 Task: Show the Credit in Actions Trailer
Action: Mouse pressed left at (83, 61)
Screenshot: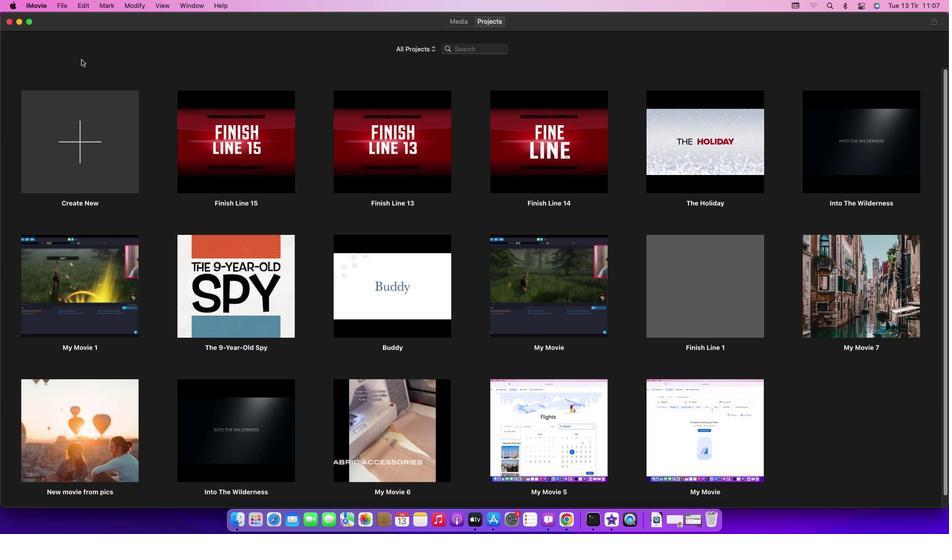 
Action: Mouse moved to (66, 11)
Screenshot: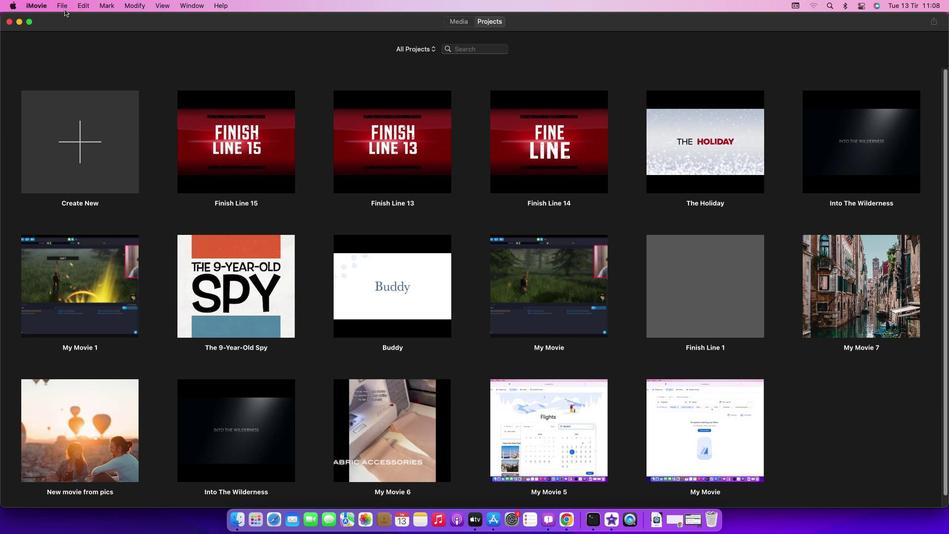 
Action: Mouse pressed left at (66, 11)
Screenshot: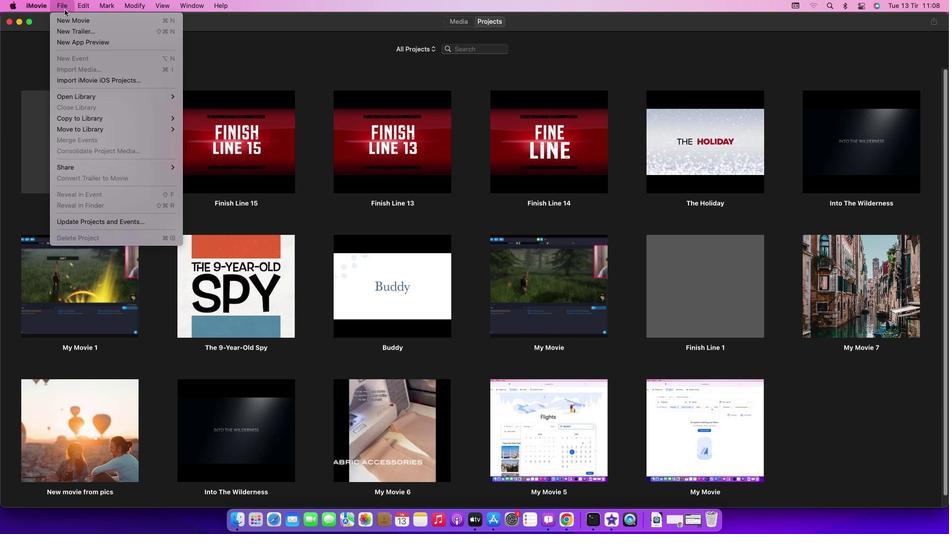 
Action: Mouse moved to (79, 37)
Screenshot: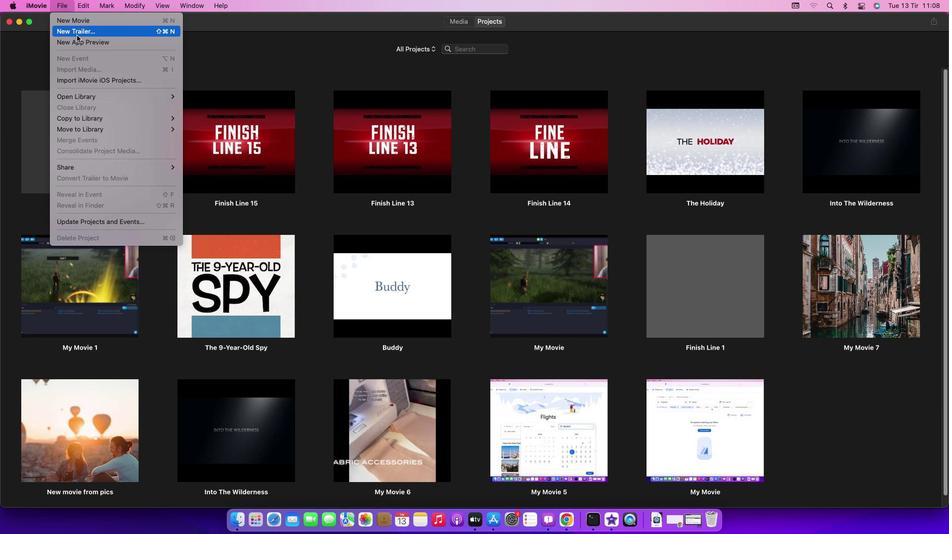 
Action: Mouse pressed left at (79, 37)
Screenshot: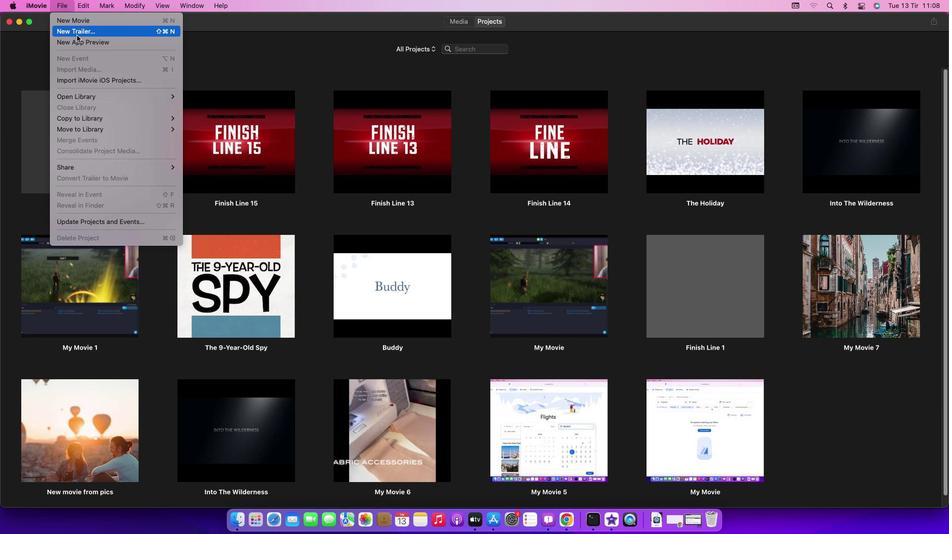 
Action: Mouse moved to (558, 286)
Screenshot: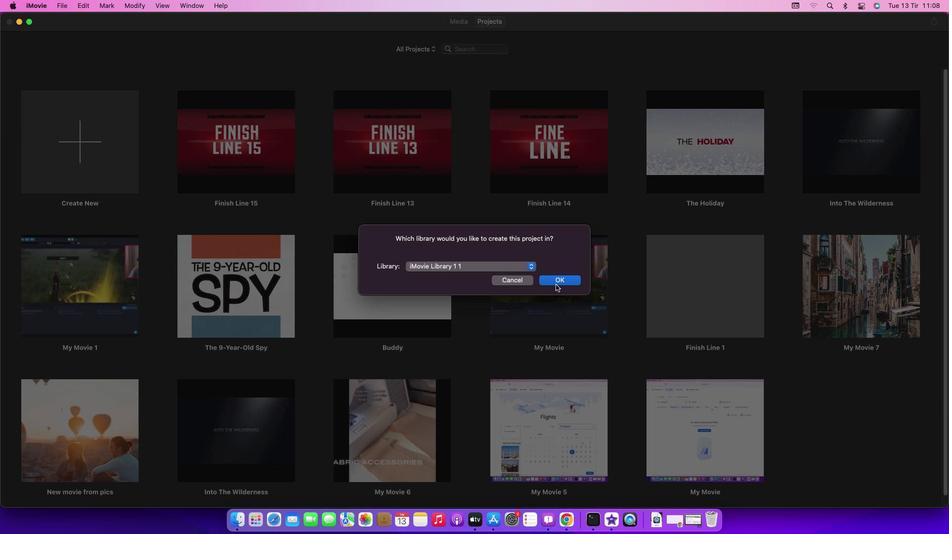 
Action: Mouse pressed left at (558, 286)
Screenshot: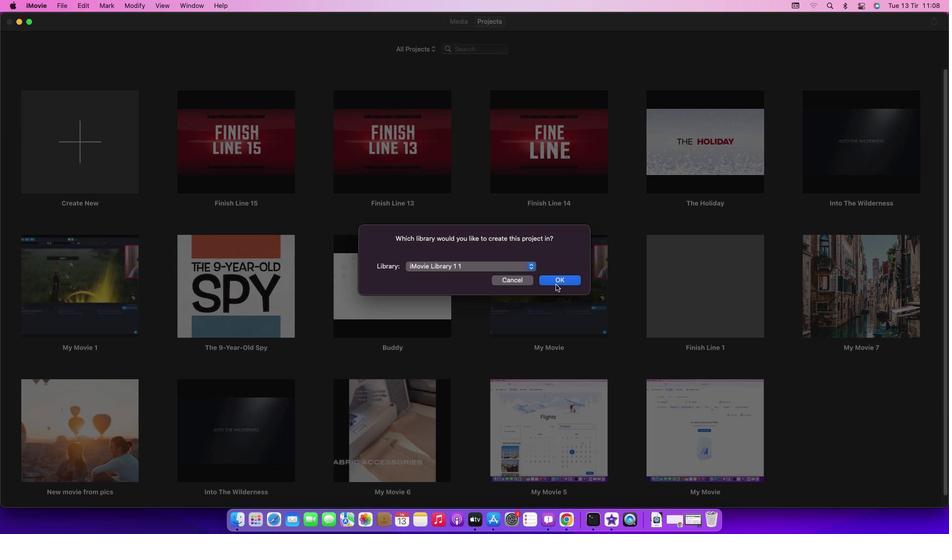 
Action: Mouse moved to (327, 219)
Screenshot: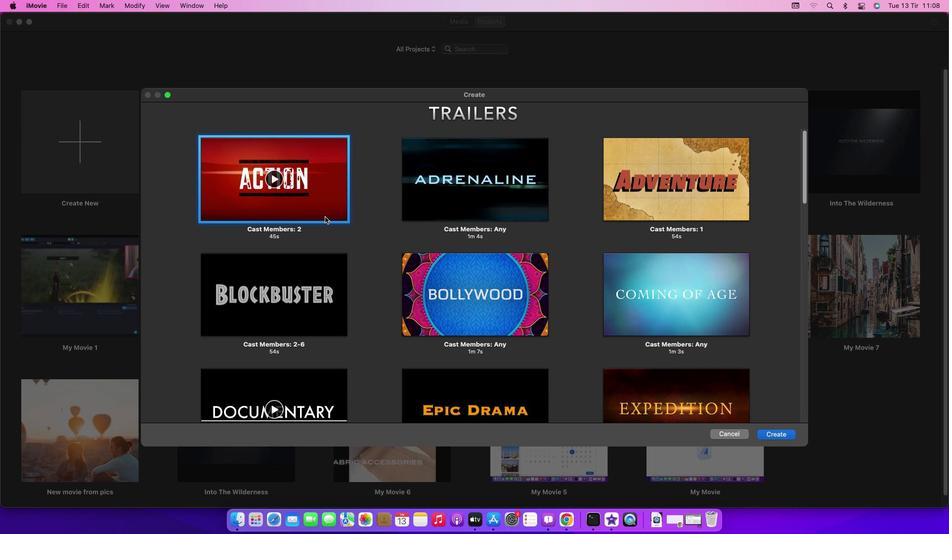 
Action: Mouse pressed left at (327, 219)
Screenshot: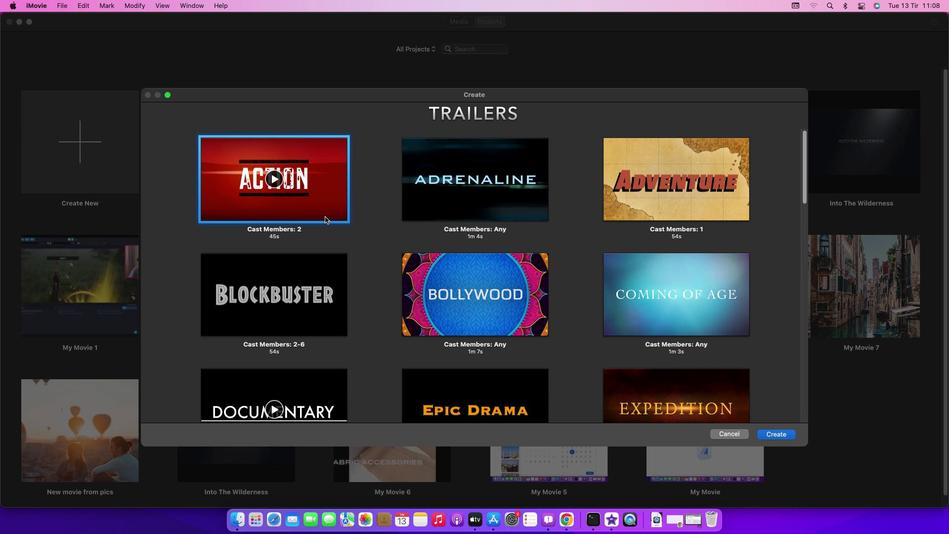 
Action: Mouse moved to (777, 439)
Screenshot: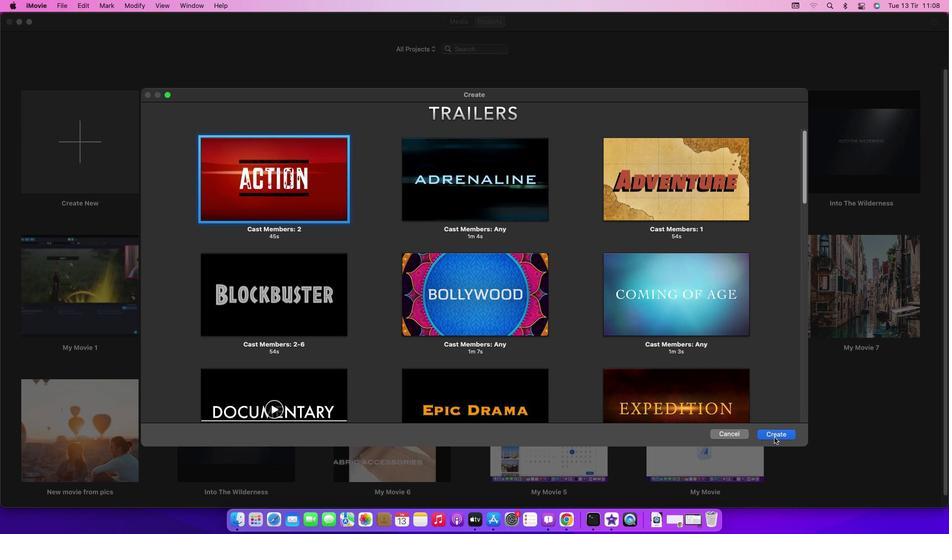 
Action: Mouse pressed left at (777, 439)
Screenshot: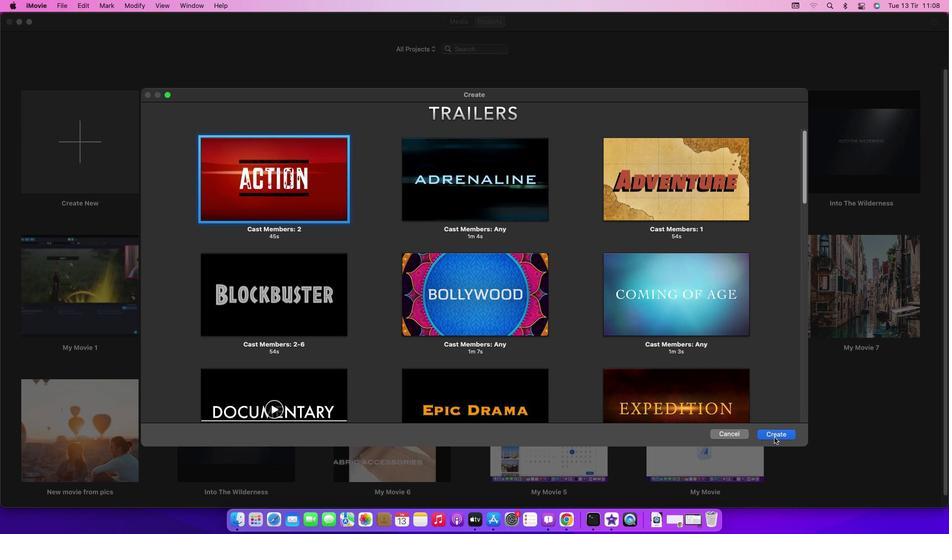 
Action: Mouse moved to (478, 294)
Screenshot: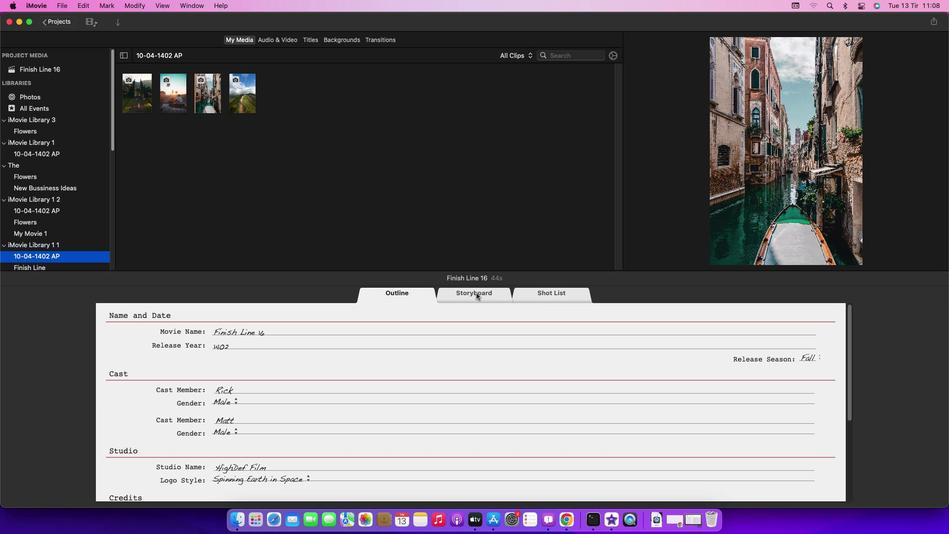 
Action: Mouse pressed left at (478, 294)
Screenshot: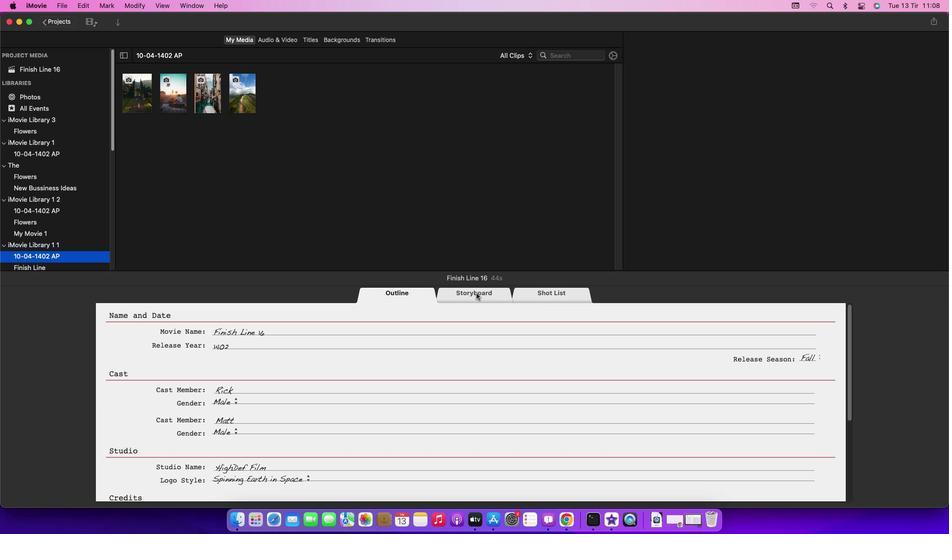 
Action: Mouse moved to (371, 411)
Screenshot: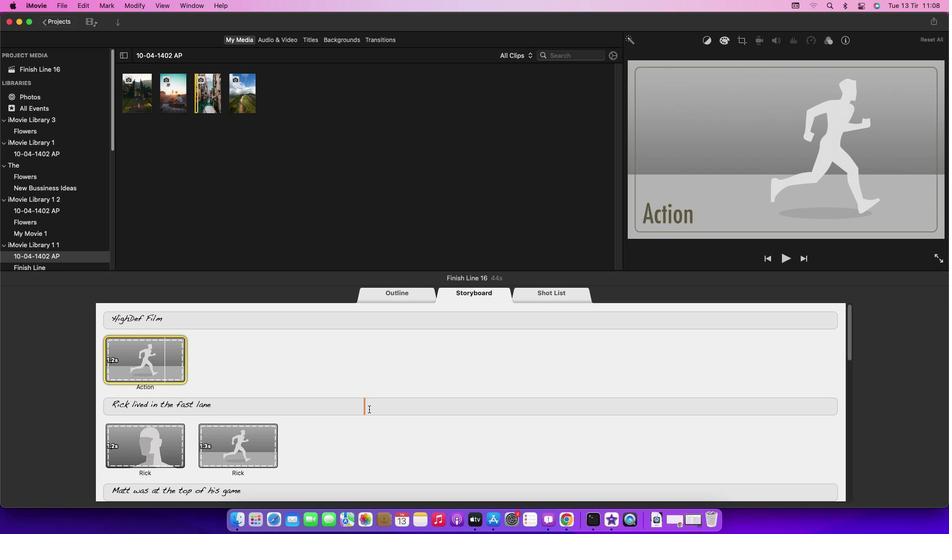 
Action: Mouse scrolled (371, 411) with delta (1, 1)
Screenshot: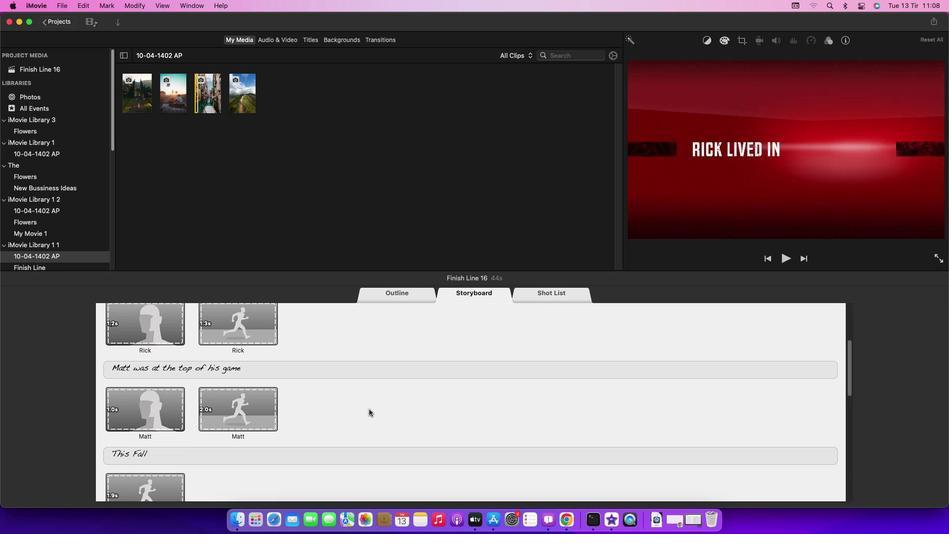 
Action: Mouse scrolled (371, 411) with delta (1, 1)
Screenshot: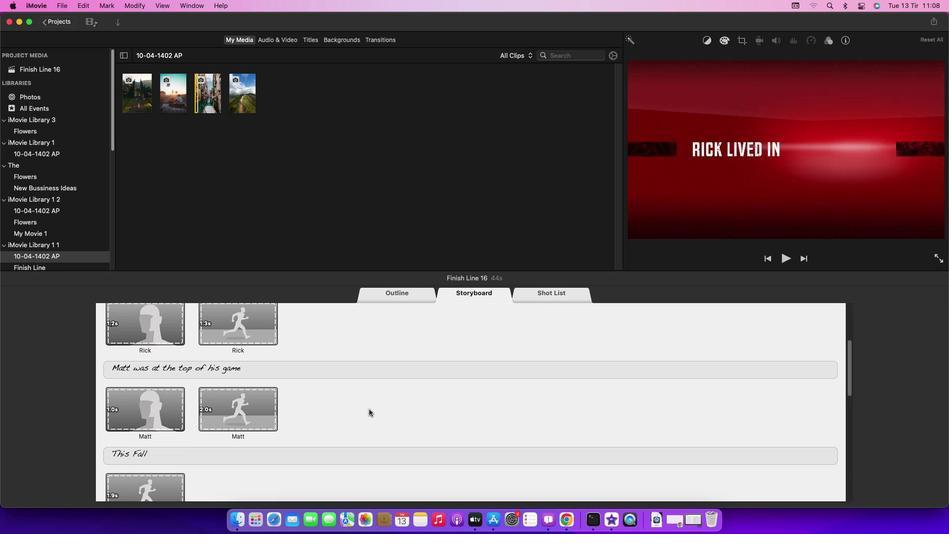 
Action: Mouse scrolled (371, 411) with delta (1, 0)
Screenshot: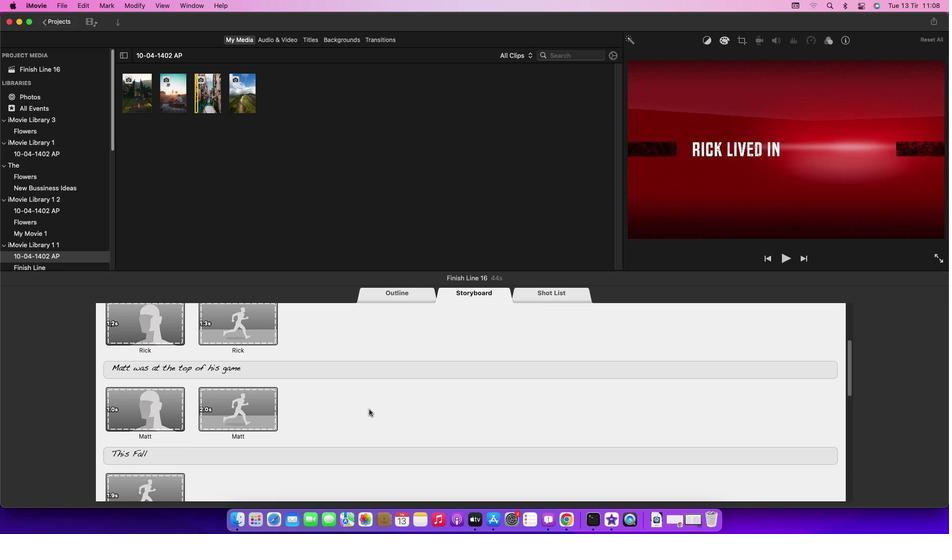 
Action: Mouse scrolled (371, 411) with delta (1, 0)
Screenshot: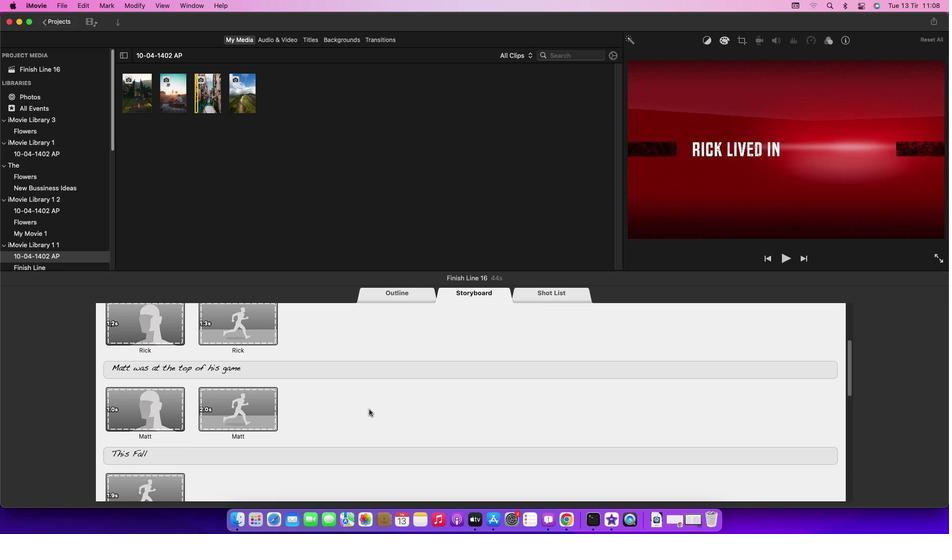 
Action: Mouse scrolled (371, 411) with delta (1, 0)
Screenshot: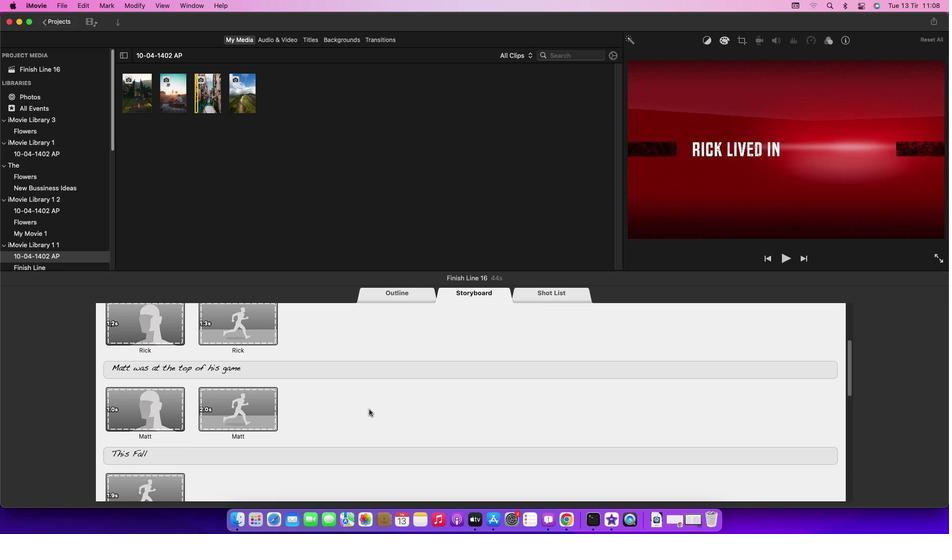 
Action: Mouse scrolled (371, 411) with delta (1, 0)
Screenshot: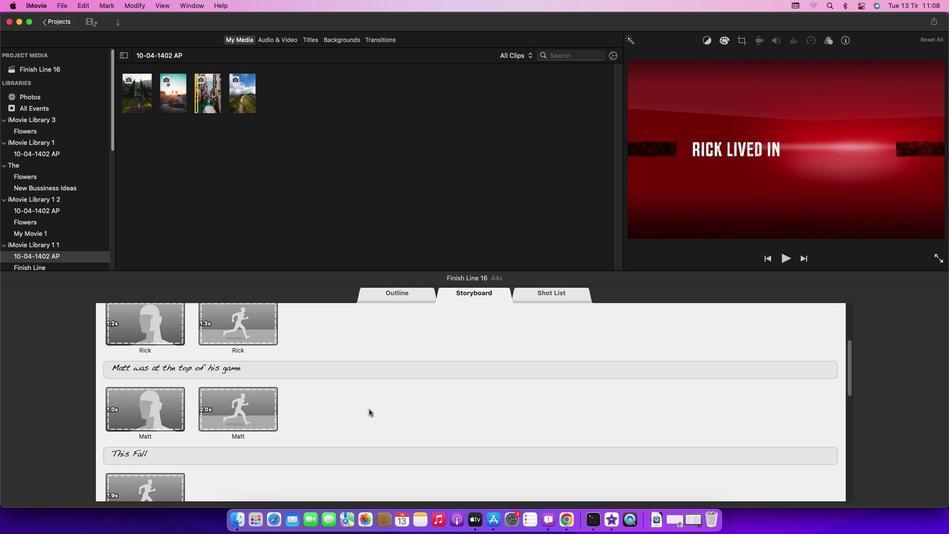 
Action: Mouse scrolled (371, 411) with delta (1, 1)
Screenshot: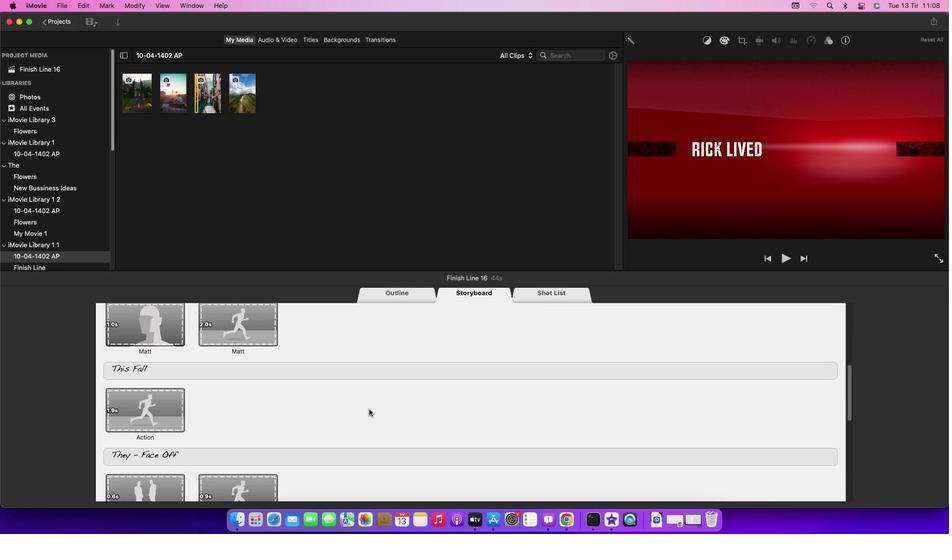 
Action: Mouse scrolled (371, 411) with delta (1, 1)
Screenshot: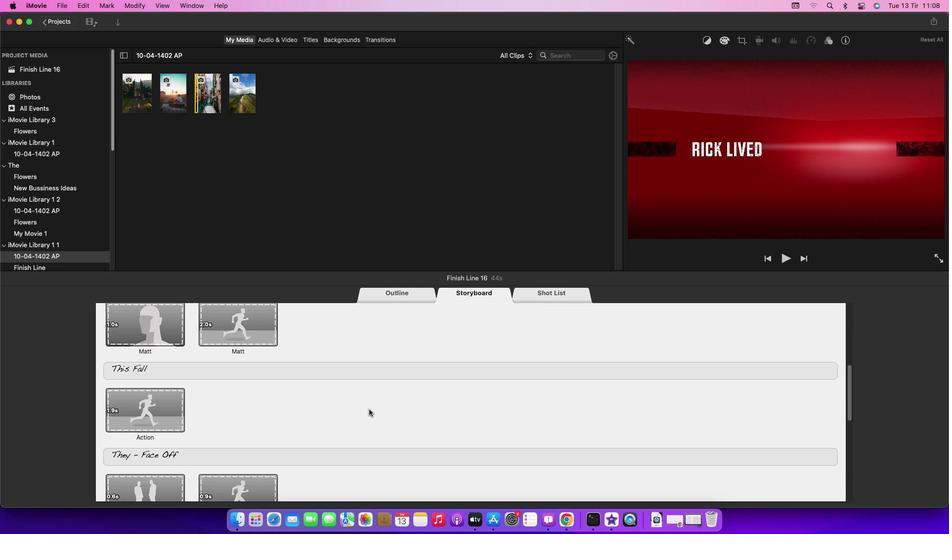 
Action: Mouse scrolled (371, 411) with delta (1, 0)
Screenshot: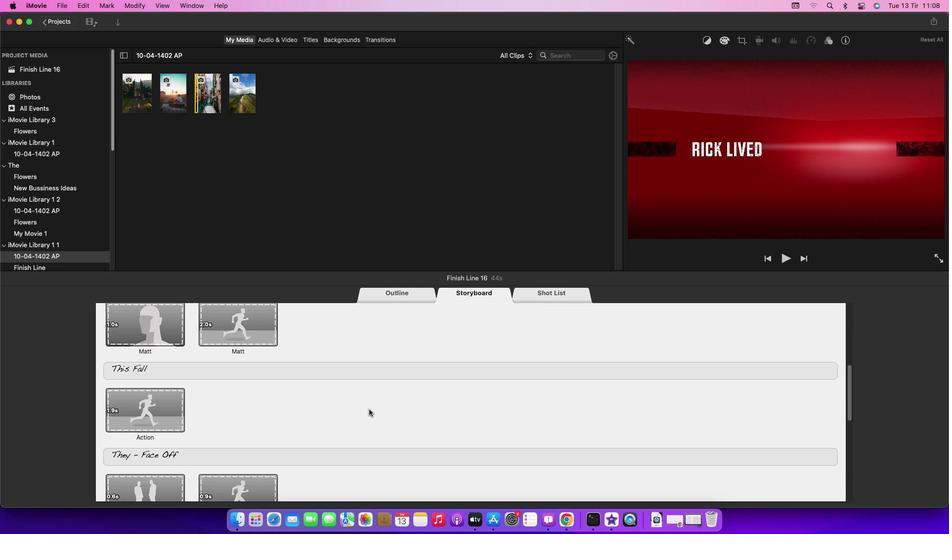
Action: Mouse scrolled (371, 411) with delta (1, 0)
Screenshot: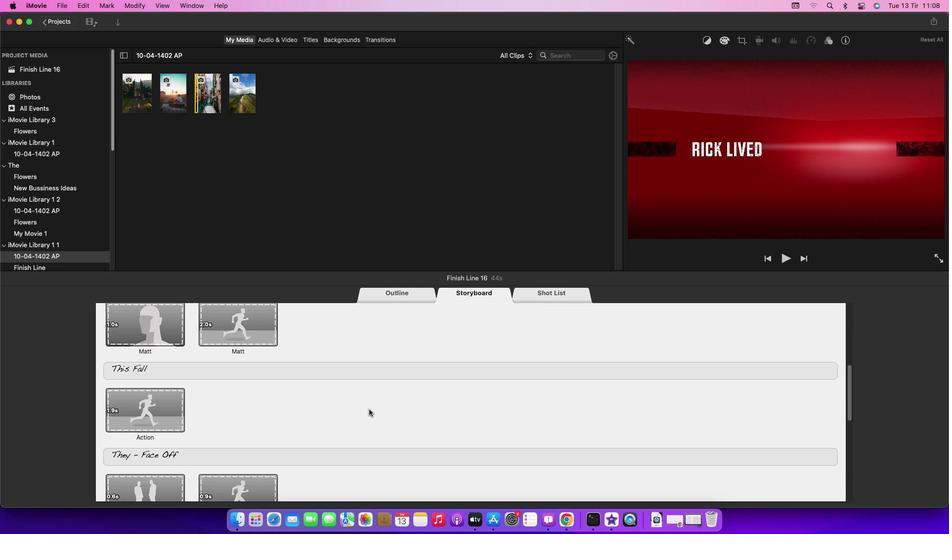 
Action: Mouse scrolled (371, 411) with delta (1, 0)
Screenshot: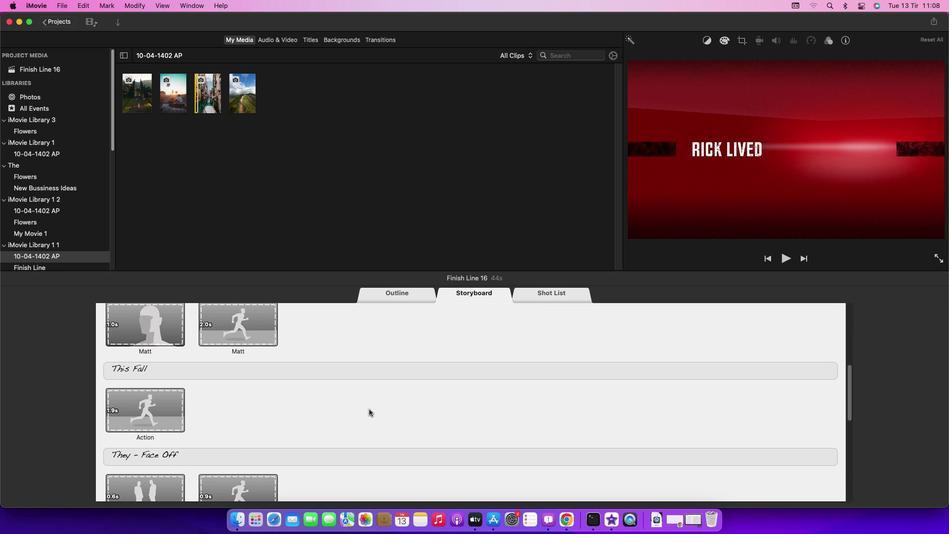 
Action: Mouse scrolled (371, 411) with delta (1, 1)
Screenshot: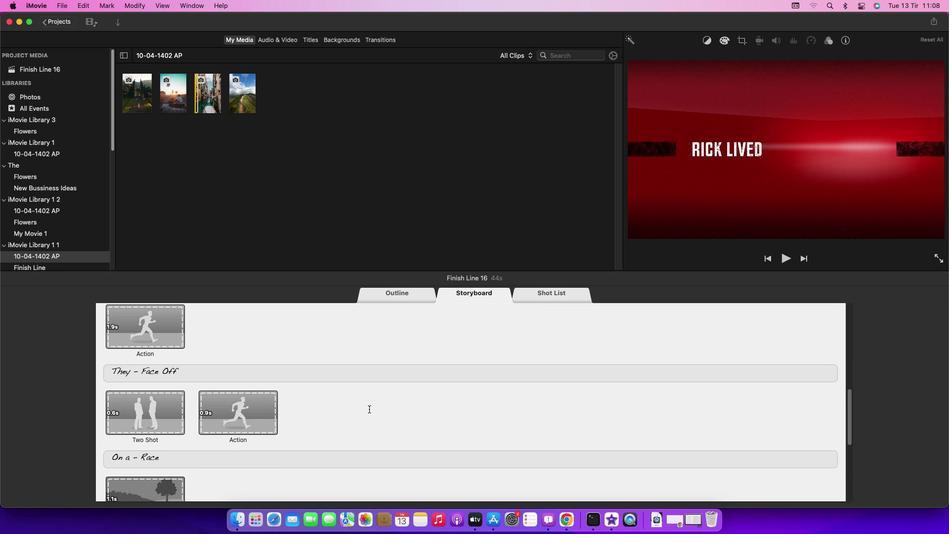 
Action: Mouse scrolled (371, 411) with delta (1, 1)
Screenshot: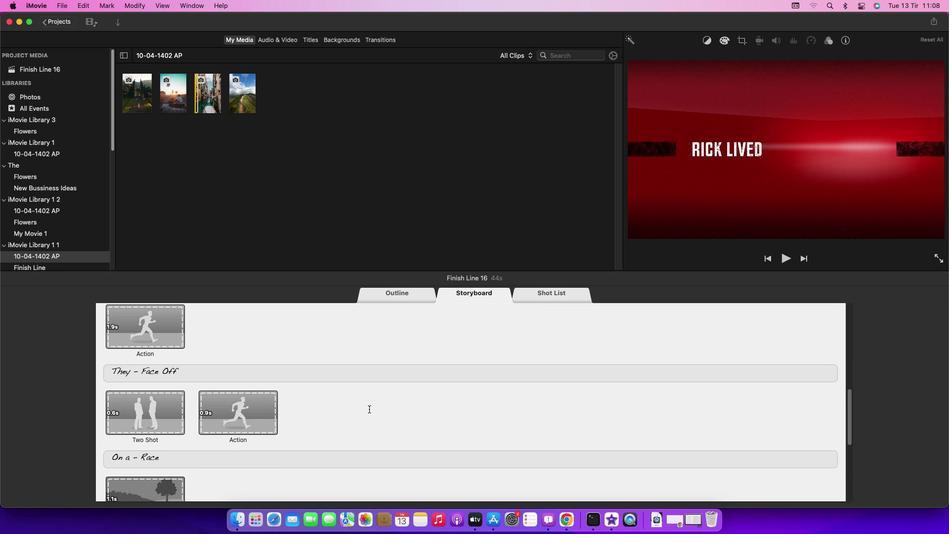 
Action: Mouse scrolled (371, 411) with delta (1, 0)
Screenshot: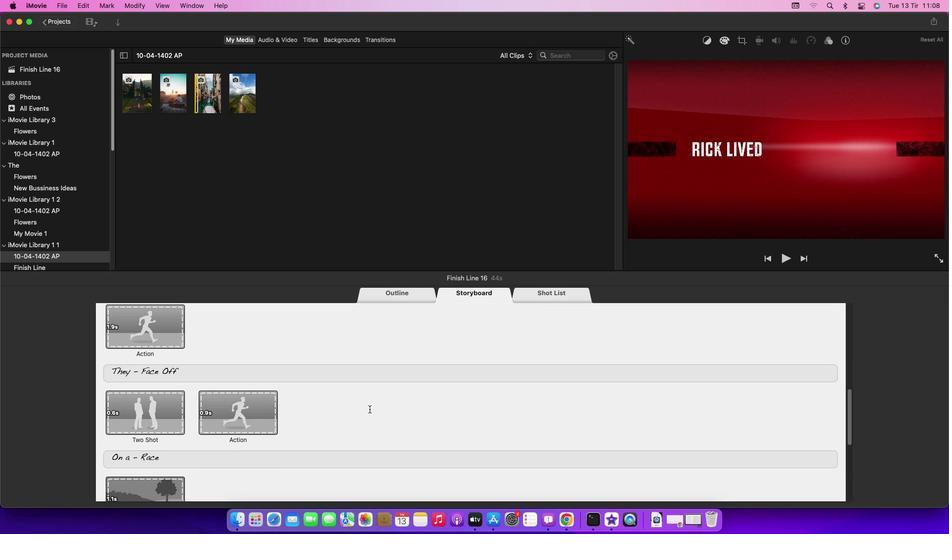 
Action: Mouse moved to (371, 411)
Screenshot: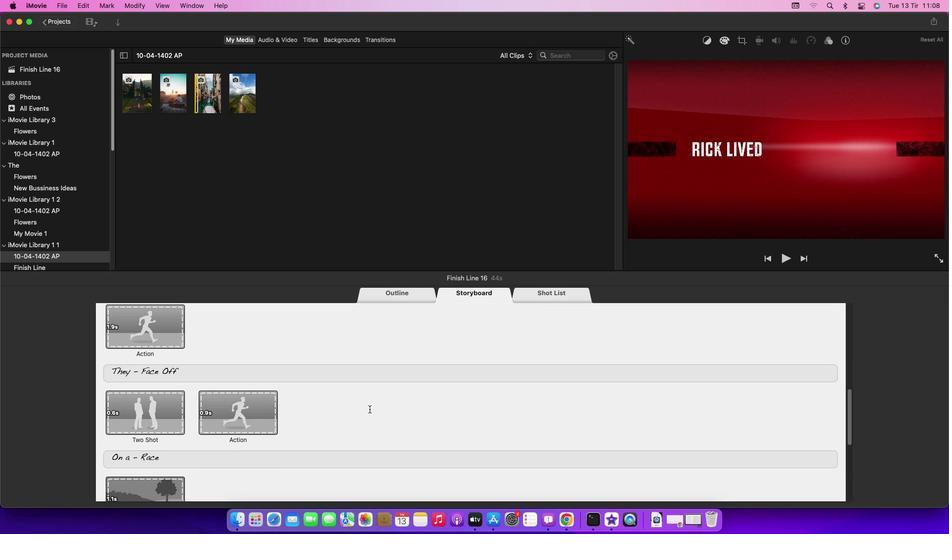 
Action: Mouse scrolled (371, 411) with delta (1, 0)
Screenshot: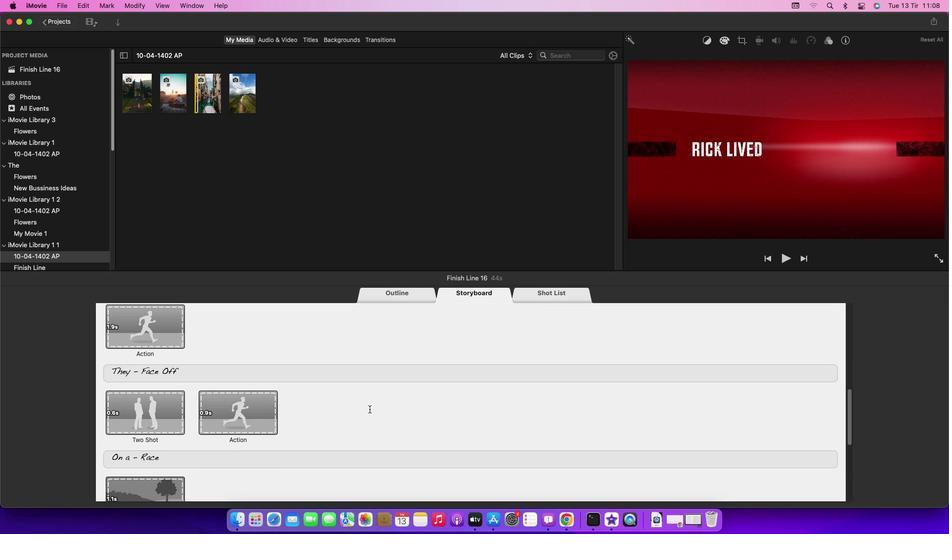 
Action: Mouse scrolled (371, 411) with delta (1, 0)
Screenshot: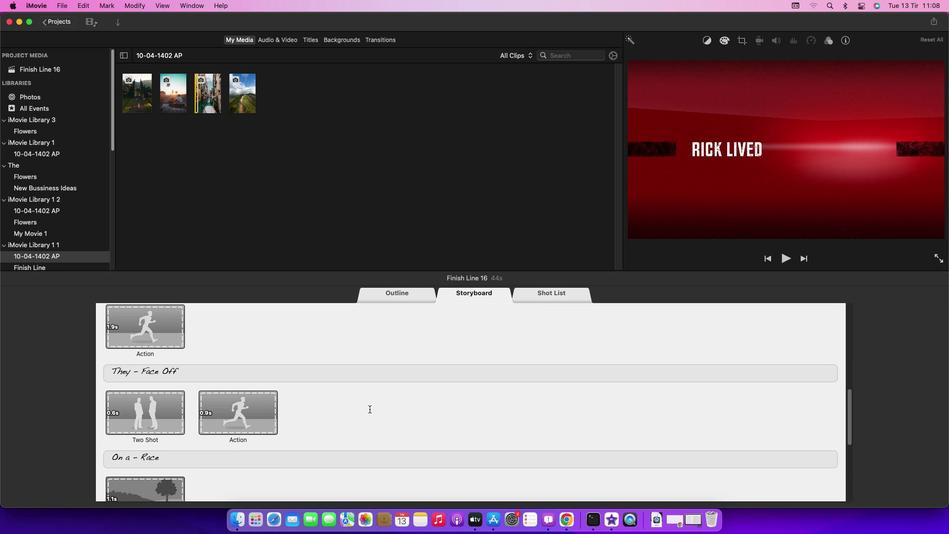 
Action: Mouse moved to (371, 411)
Screenshot: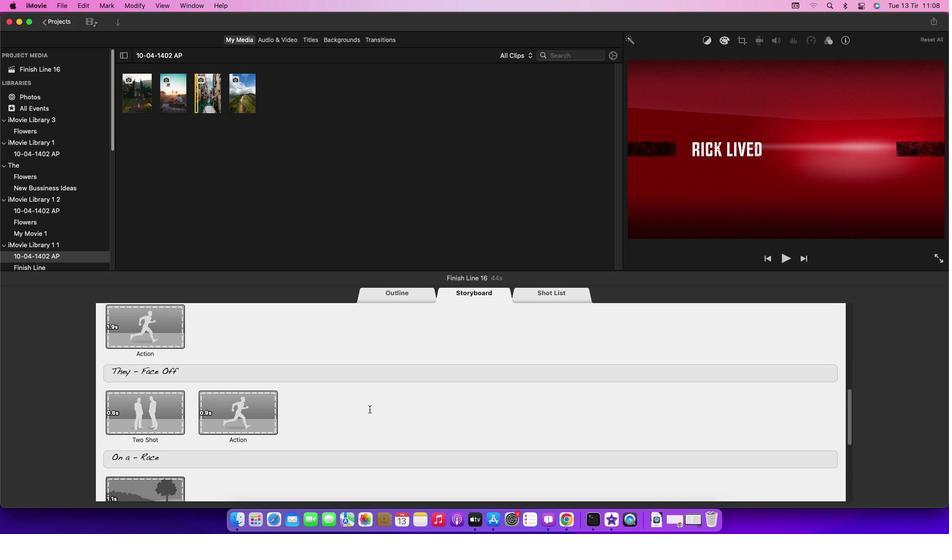 
Action: Mouse scrolled (371, 411) with delta (1, 1)
Screenshot: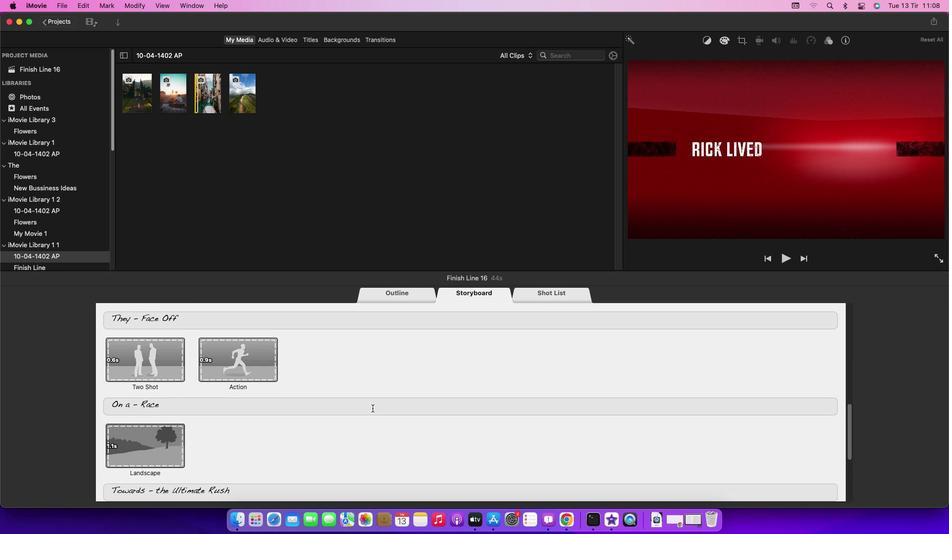 
Action: Mouse moved to (373, 410)
Screenshot: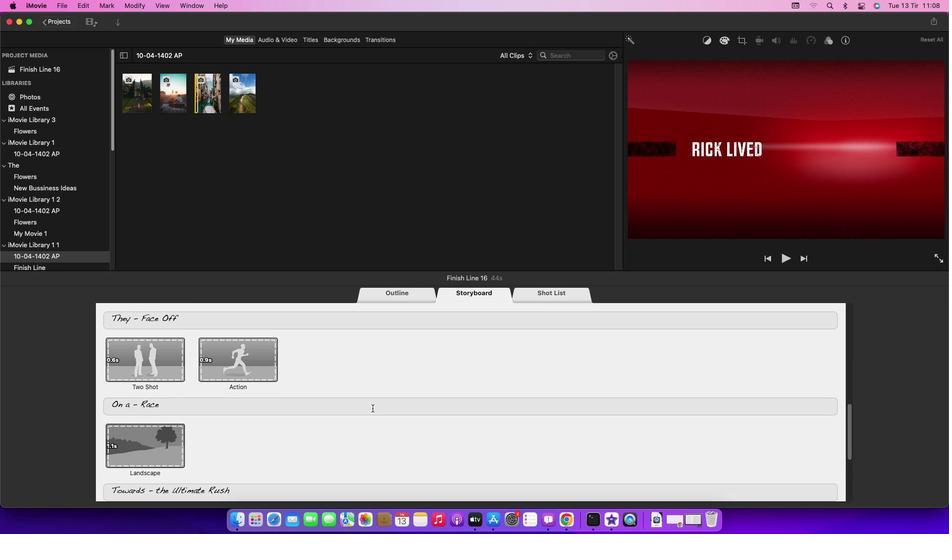 
Action: Mouse scrolled (373, 410) with delta (1, 1)
Screenshot: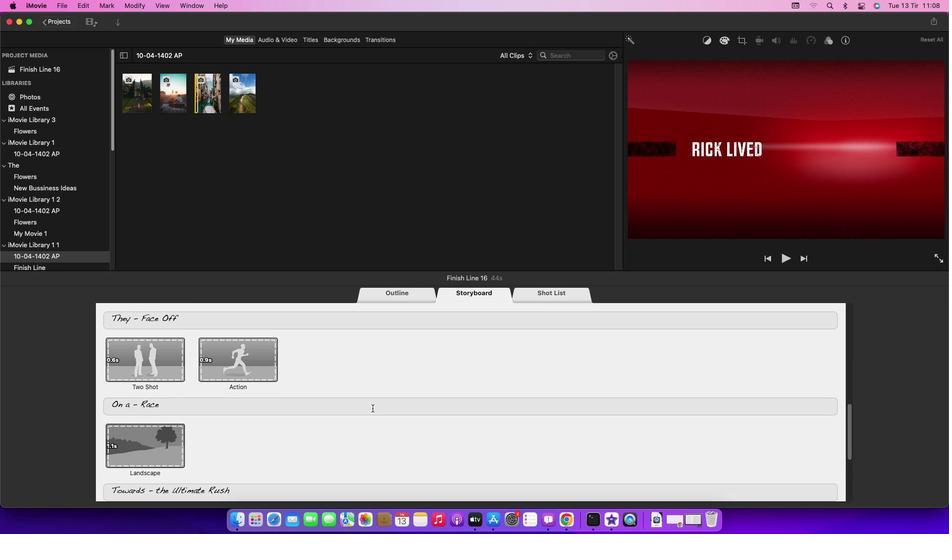 
Action: Mouse moved to (374, 410)
Screenshot: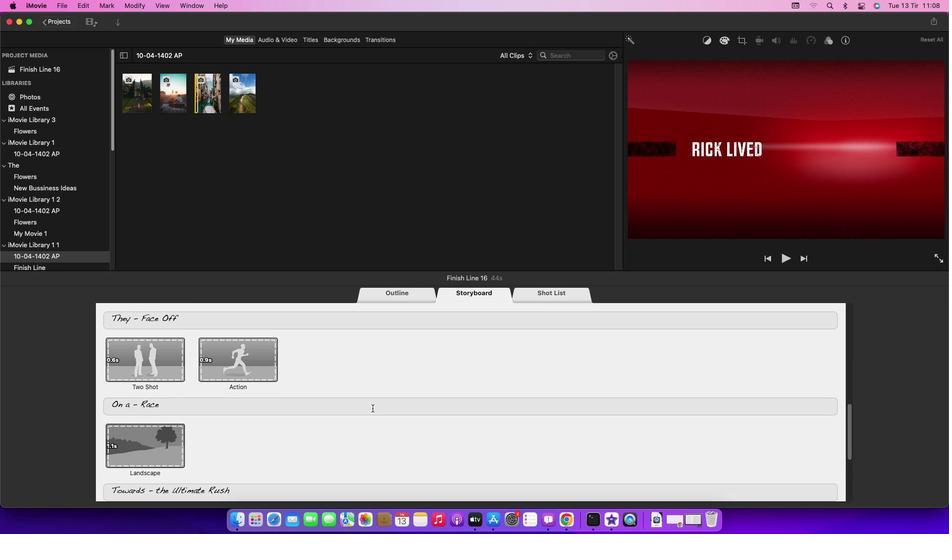 
Action: Mouse scrolled (374, 410) with delta (1, 0)
Screenshot: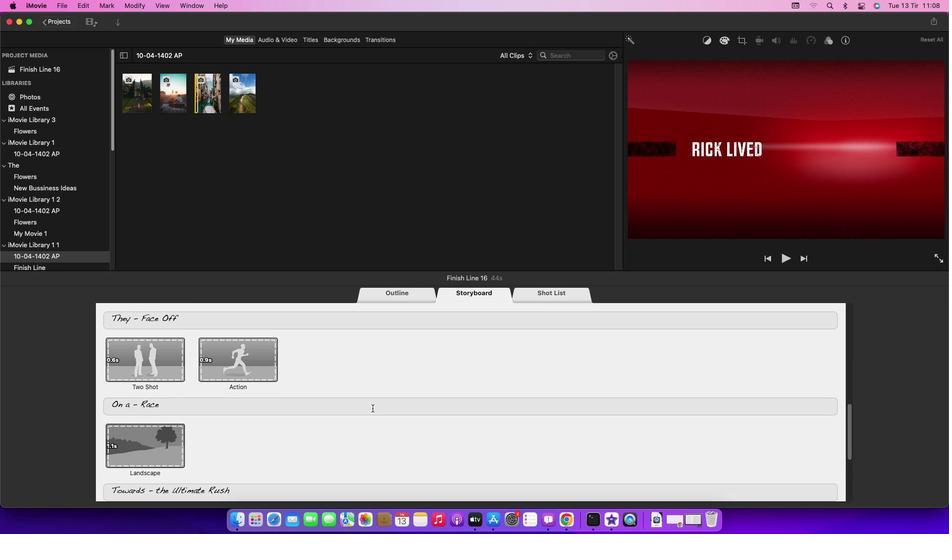 
Action: Mouse moved to (374, 410)
Screenshot: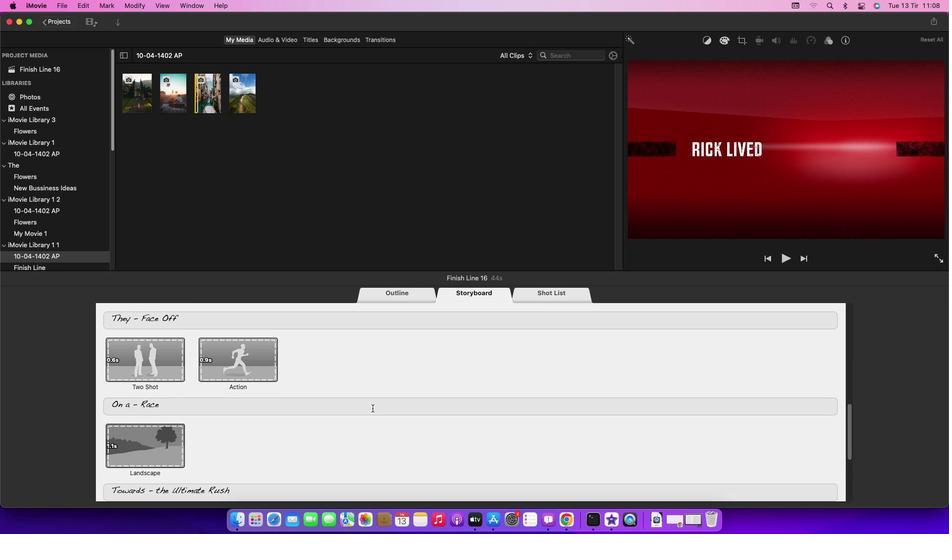
Action: Mouse scrolled (374, 410) with delta (1, 0)
Screenshot: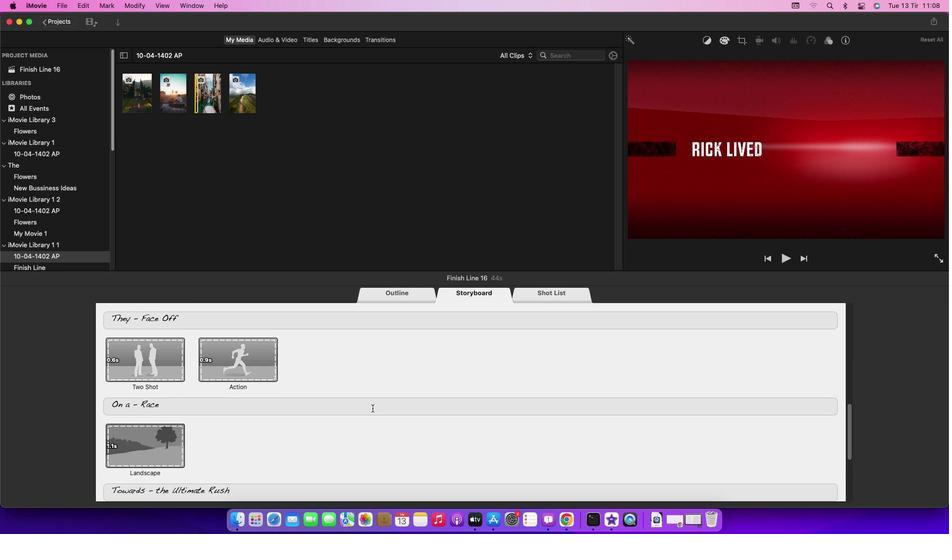 
Action: Mouse scrolled (374, 410) with delta (1, 1)
Screenshot: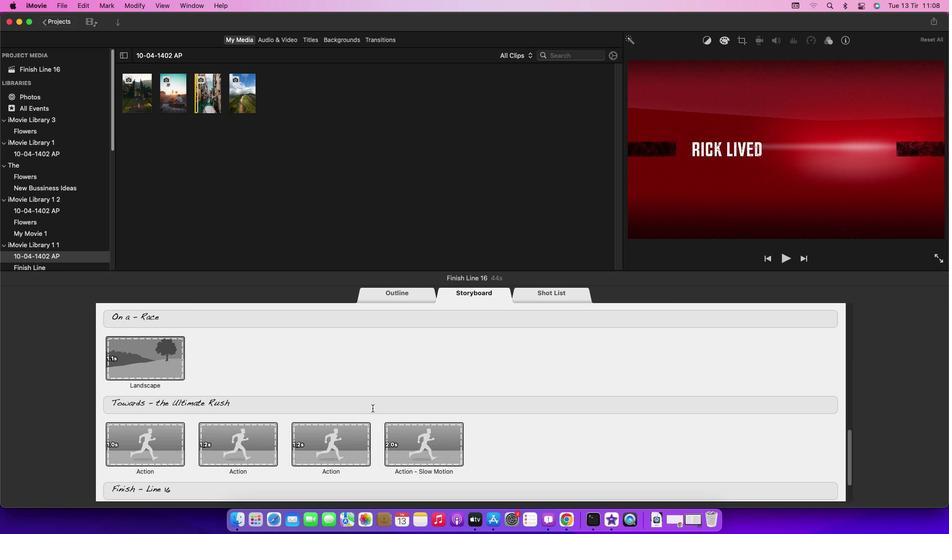 
Action: Mouse scrolled (374, 410) with delta (1, 1)
Screenshot: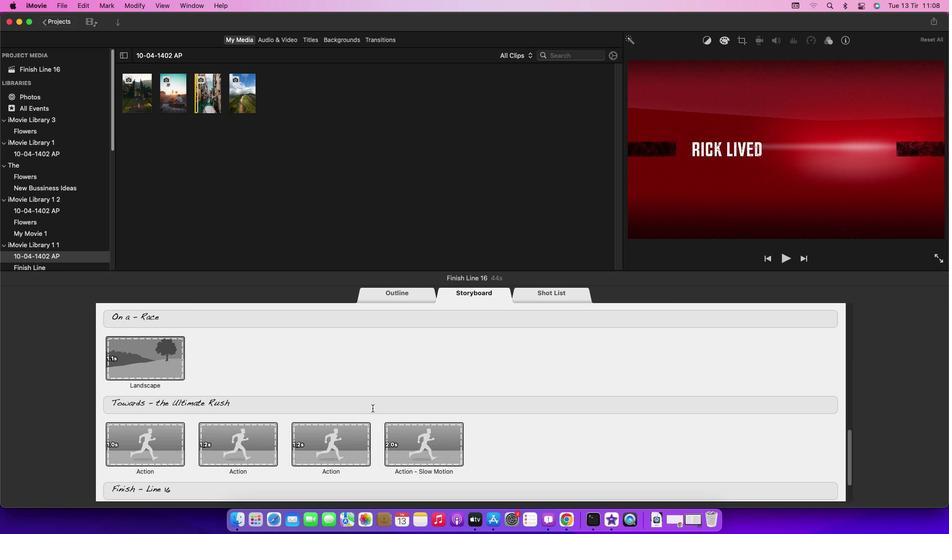 
Action: Mouse scrolled (374, 410) with delta (1, 0)
Screenshot: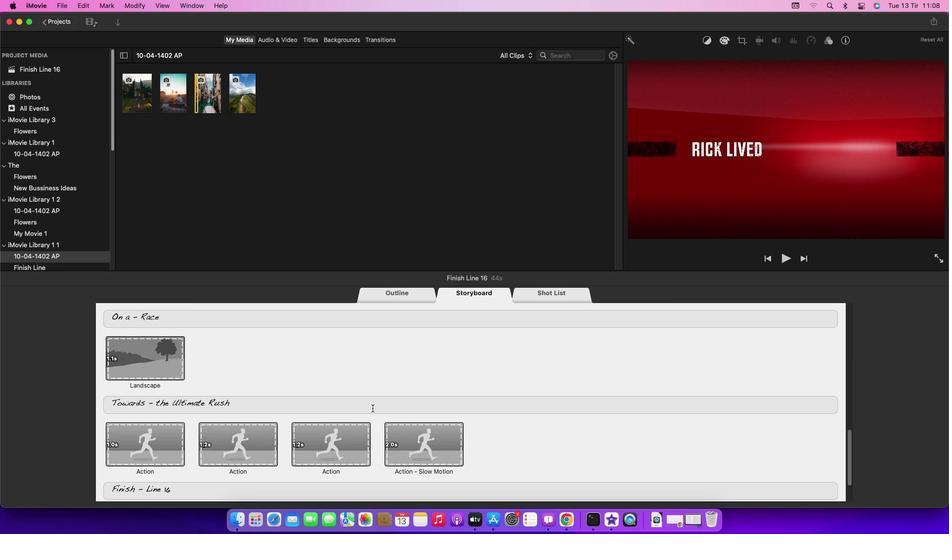 
Action: Mouse scrolled (374, 410) with delta (1, 0)
Screenshot: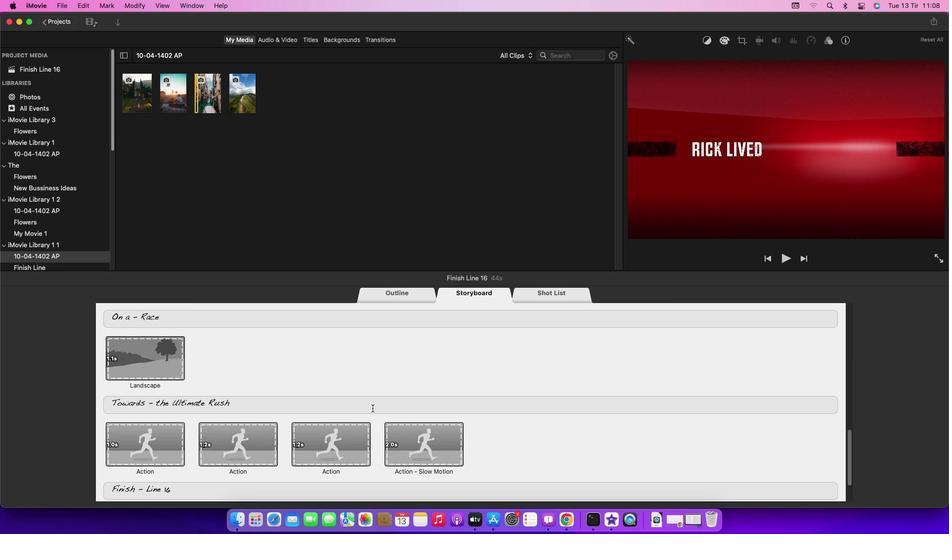 
Action: Mouse scrolled (374, 410) with delta (1, 0)
Screenshot: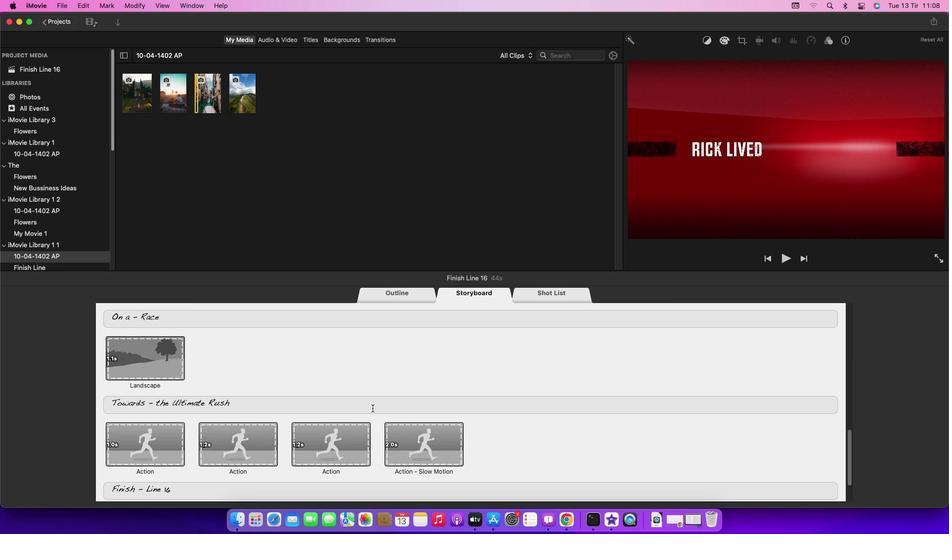 
Action: Mouse scrolled (374, 410) with delta (1, 1)
Screenshot: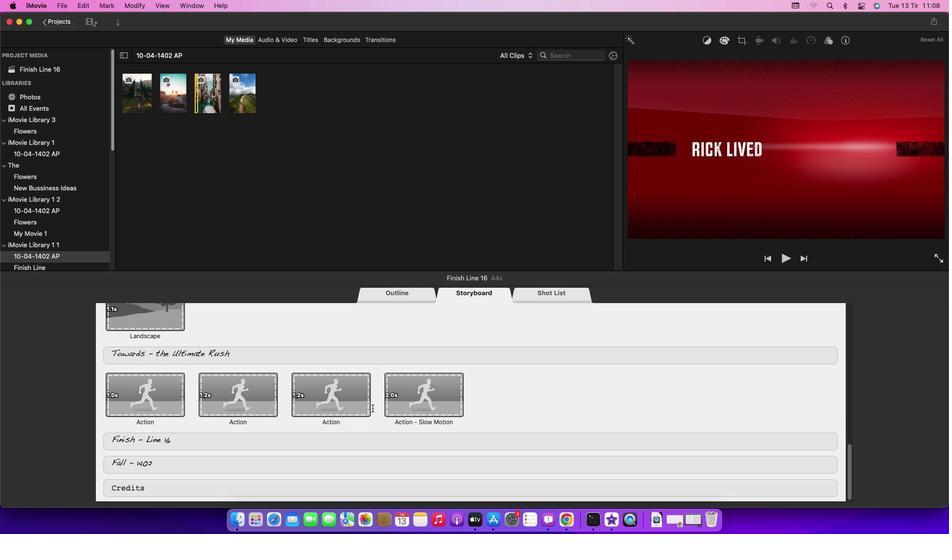 
Action: Mouse scrolled (374, 410) with delta (1, 1)
Screenshot: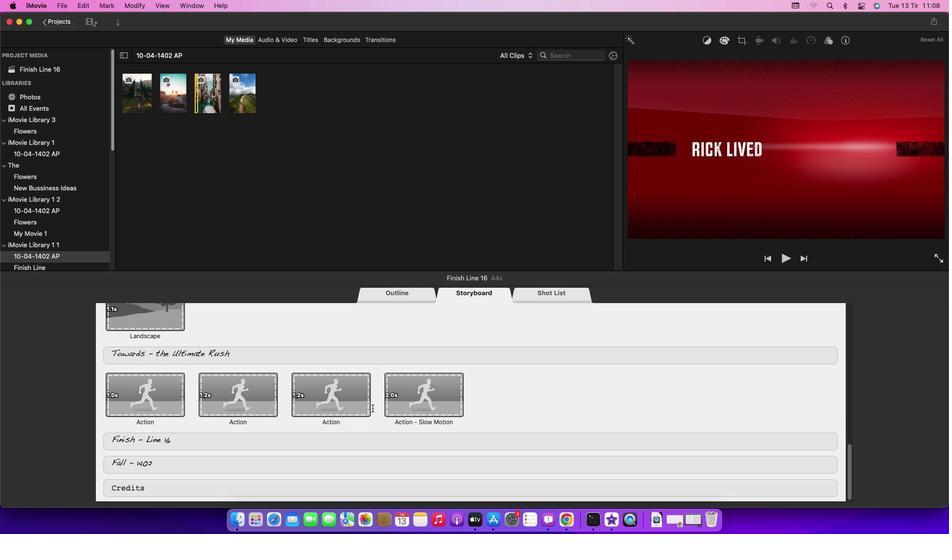 
Action: Mouse scrolled (374, 410) with delta (1, 0)
Screenshot: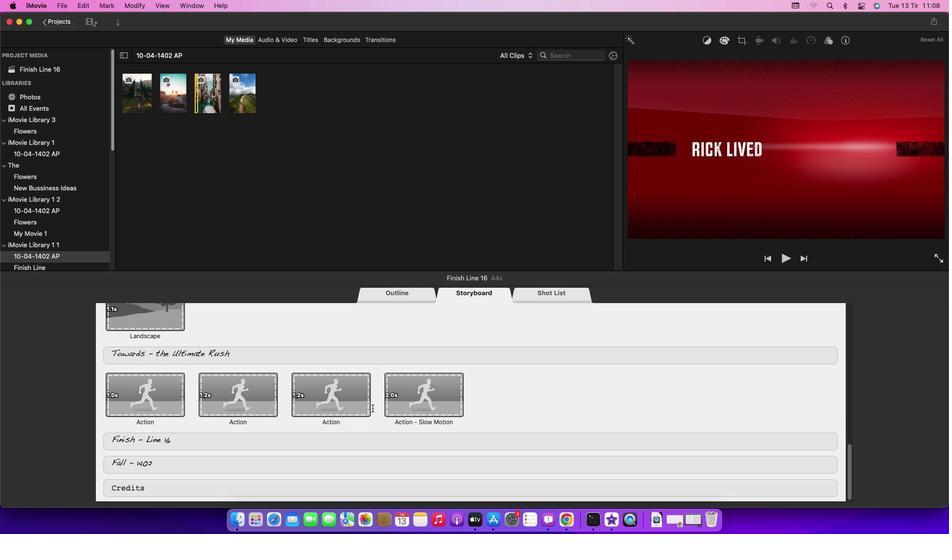 
Action: Mouse scrolled (374, 410) with delta (1, 0)
Screenshot: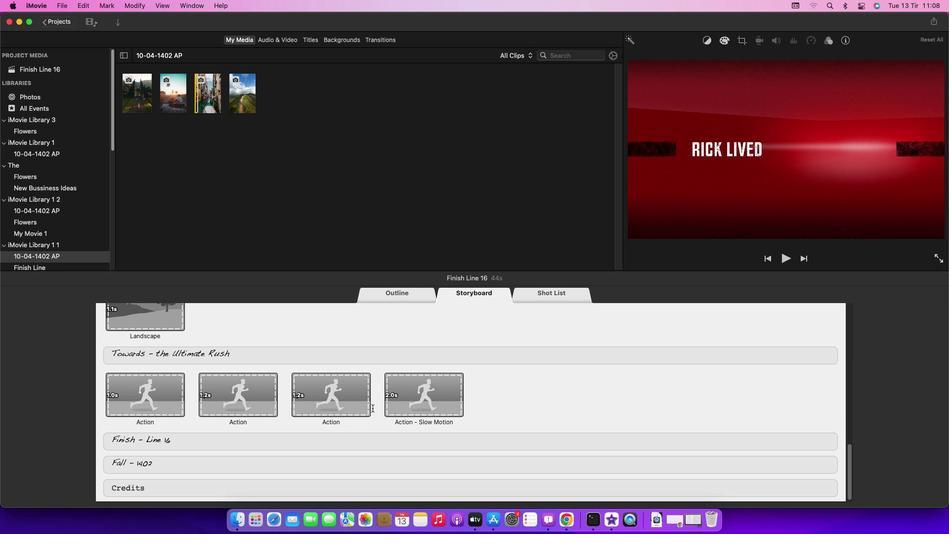 
Action: Mouse moved to (161, 491)
Screenshot: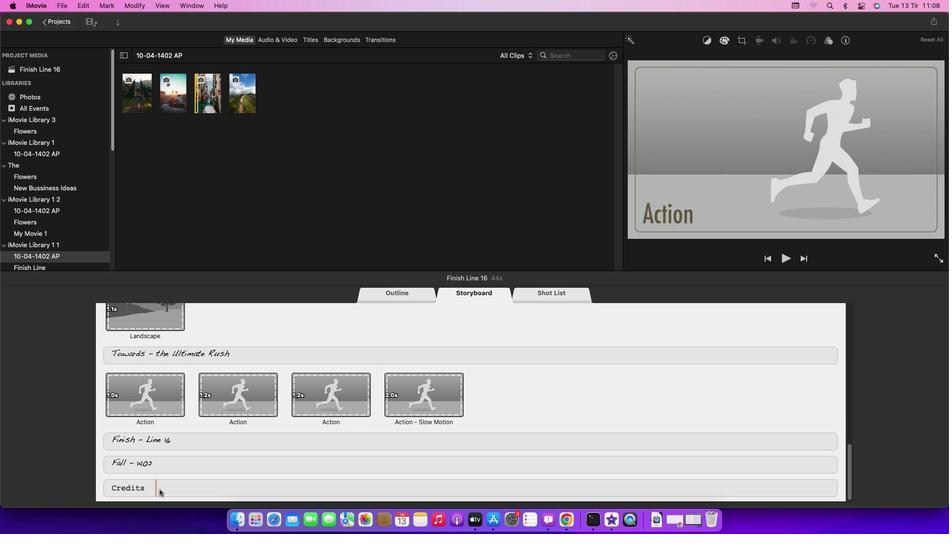
Action: Mouse pressed left at (161, 491)
Screenshot: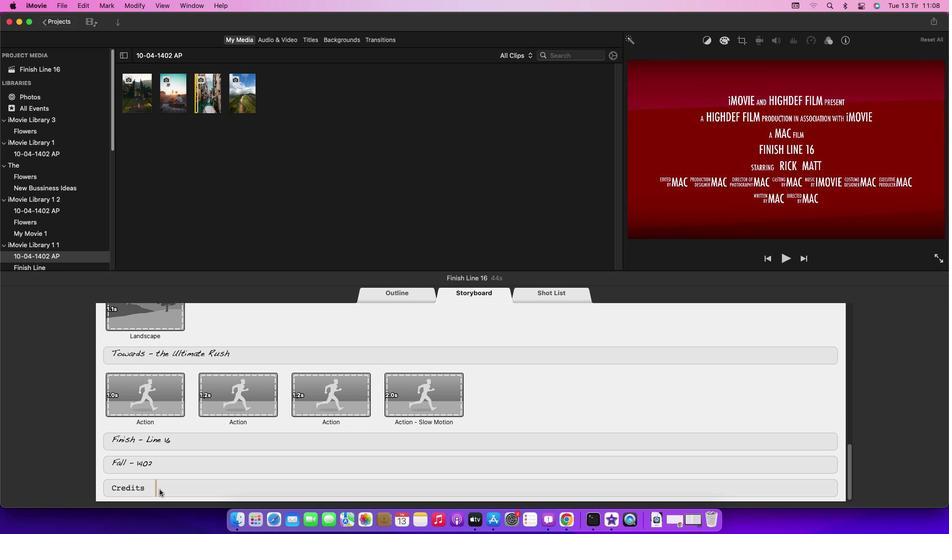 
Action: Mouse moved to (164, 492)
Screenshot: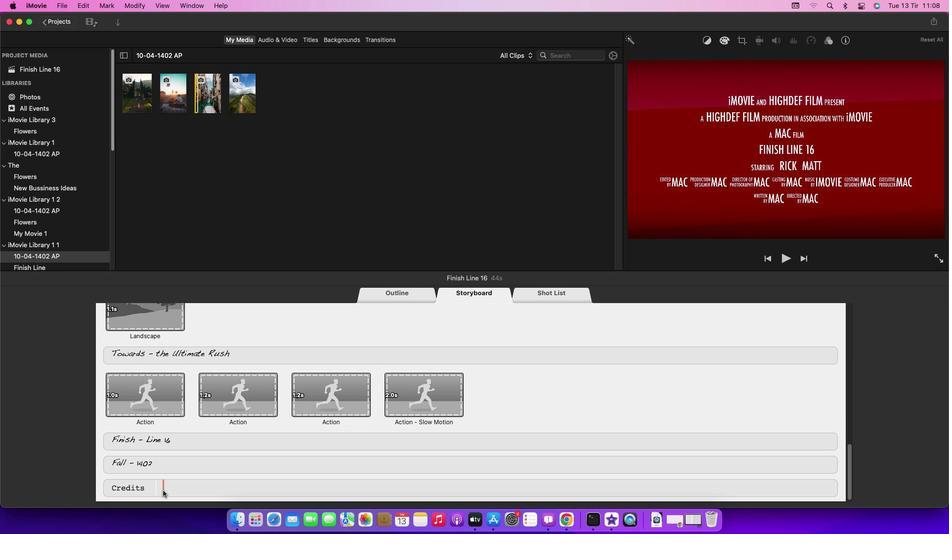 
Action: Mouse pressed left at (164, 492)
Screenshot: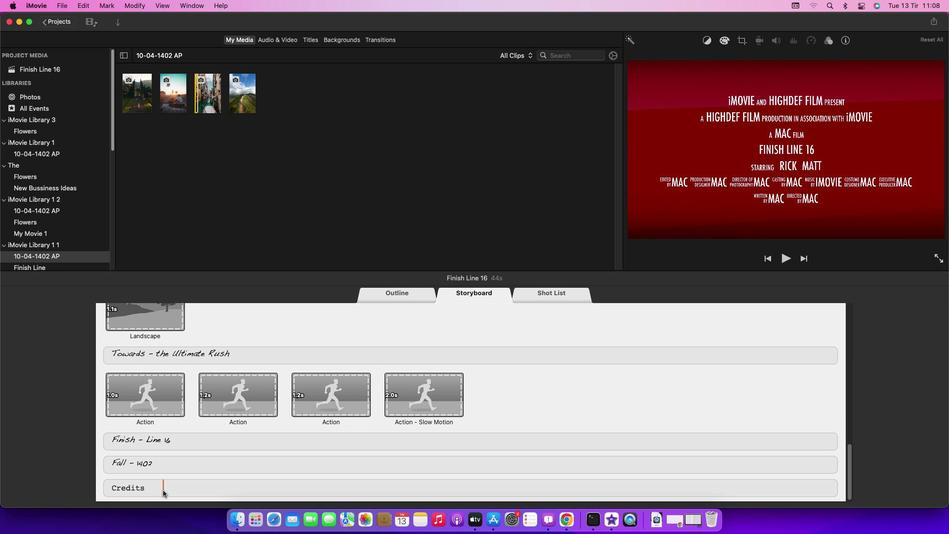 
Action: Mouse moved to (163, 485)
Screenshot: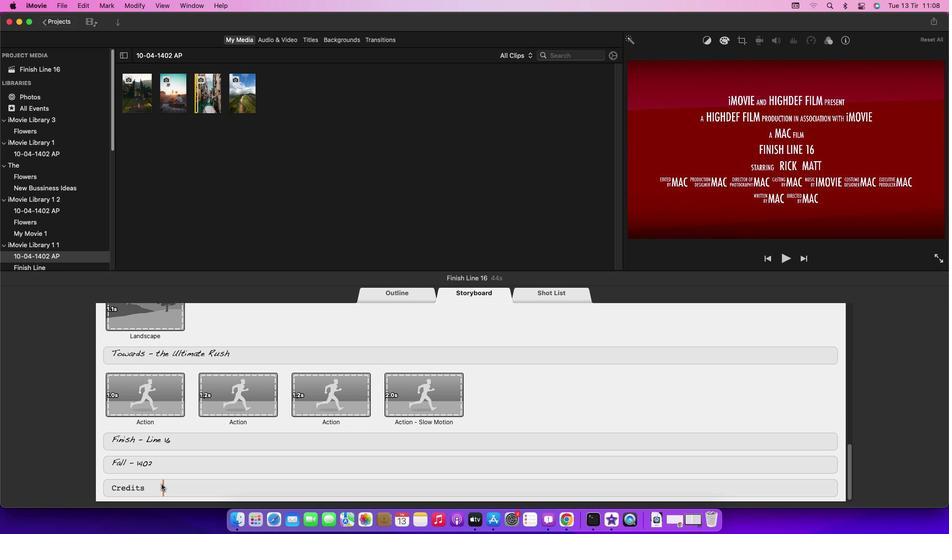 
